 Task: Preview the sponsor button in the repository "JS".
Action: Mouse moved to (1120, 163)
Screenshot: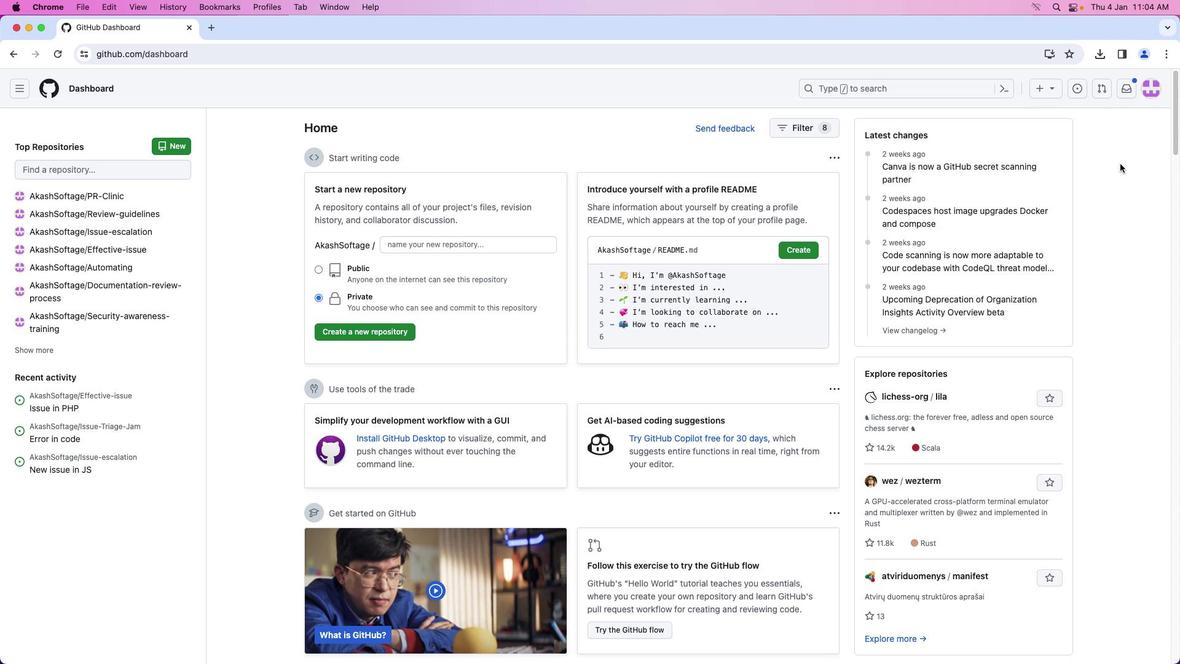 
Action: Mouse pressed left at (1120, 163)
Screenshot: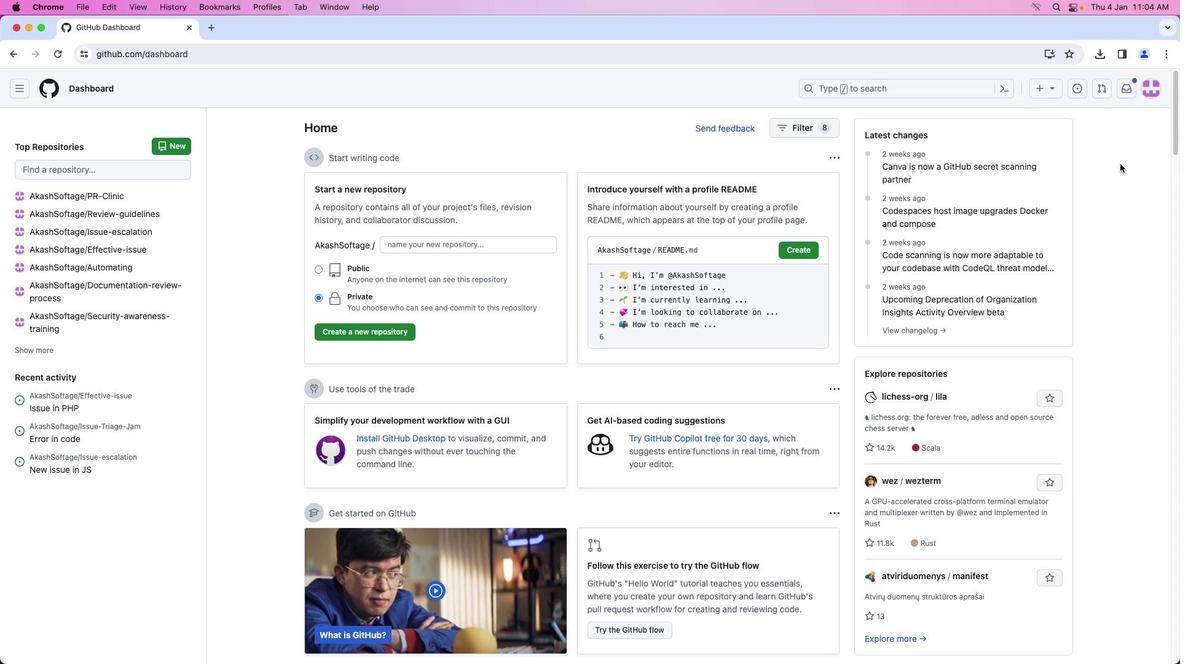 
Action: Mouse moved to (1154, 91)
Screenshot: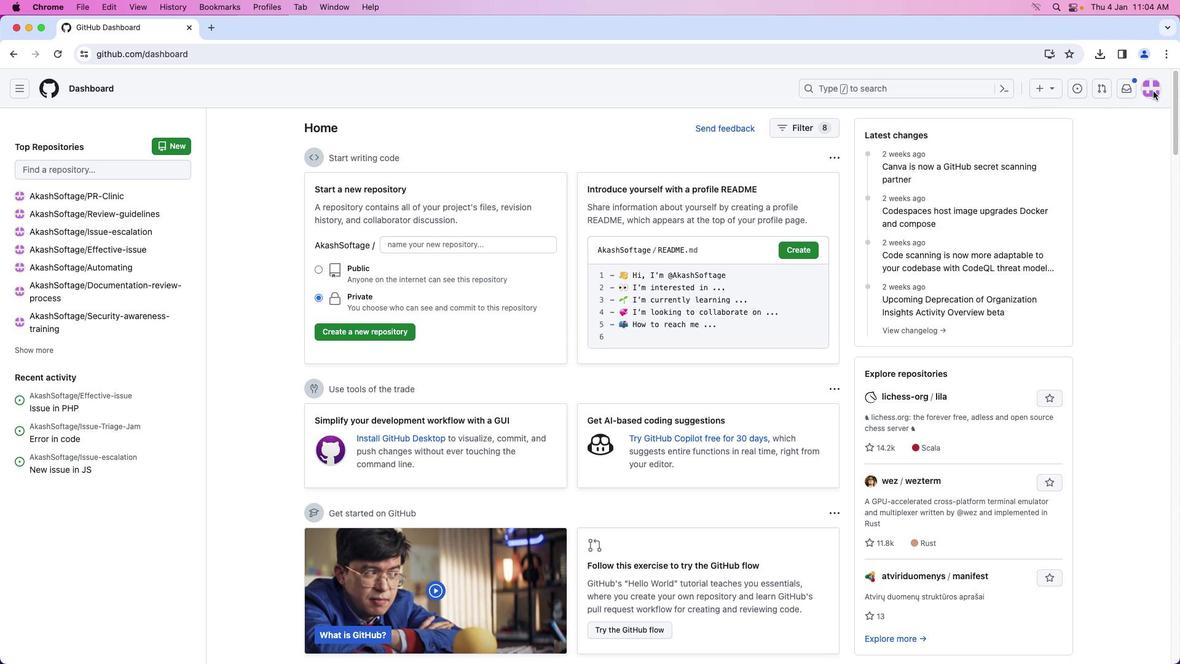 
Action: Mouse pressed left at (1154, 91)
Screenshot: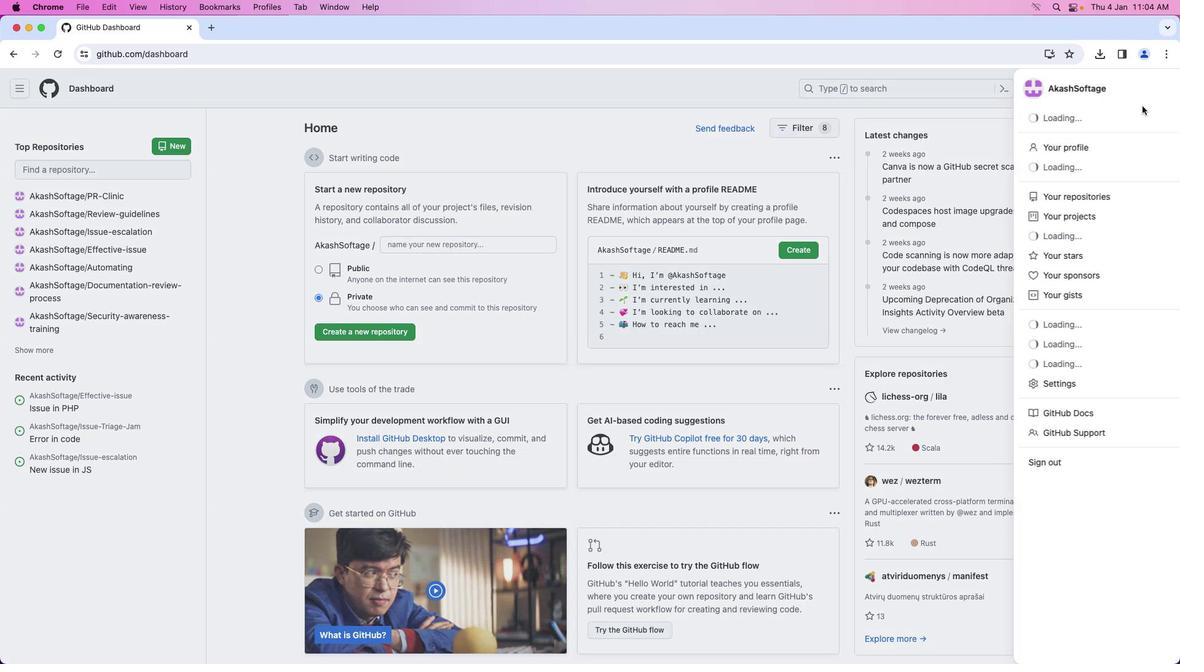 
Action: Mouse moved to (1103, 201)
Screenshot: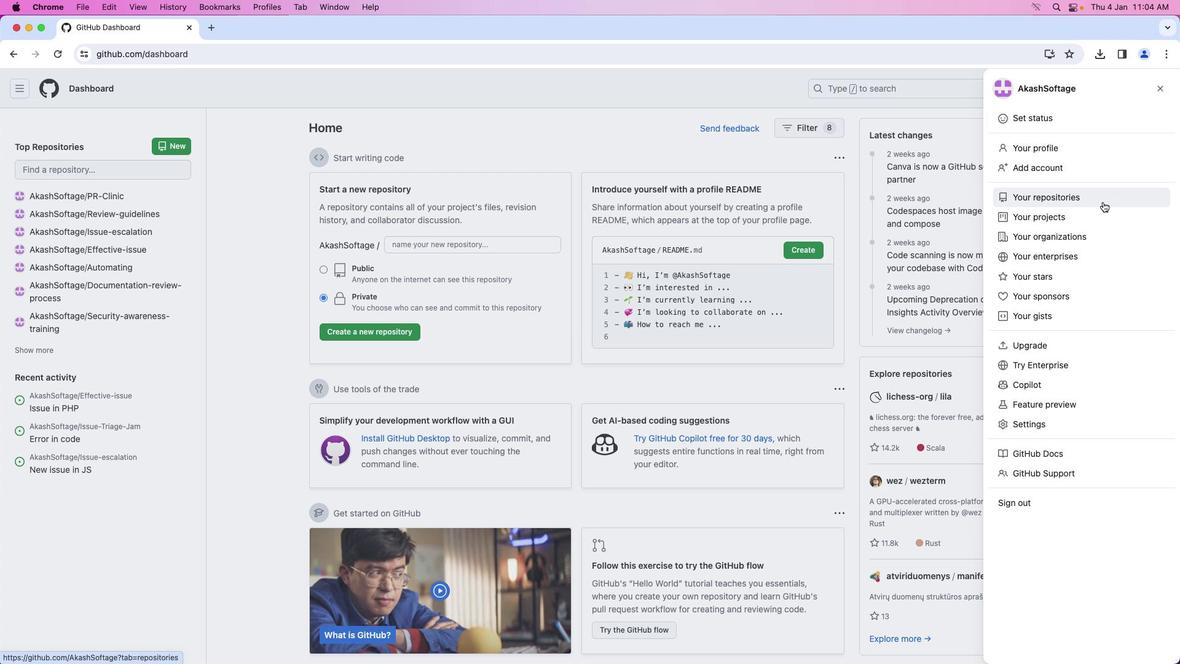 
Action: Mouse pressed left at (1103, 201)
Screenshot: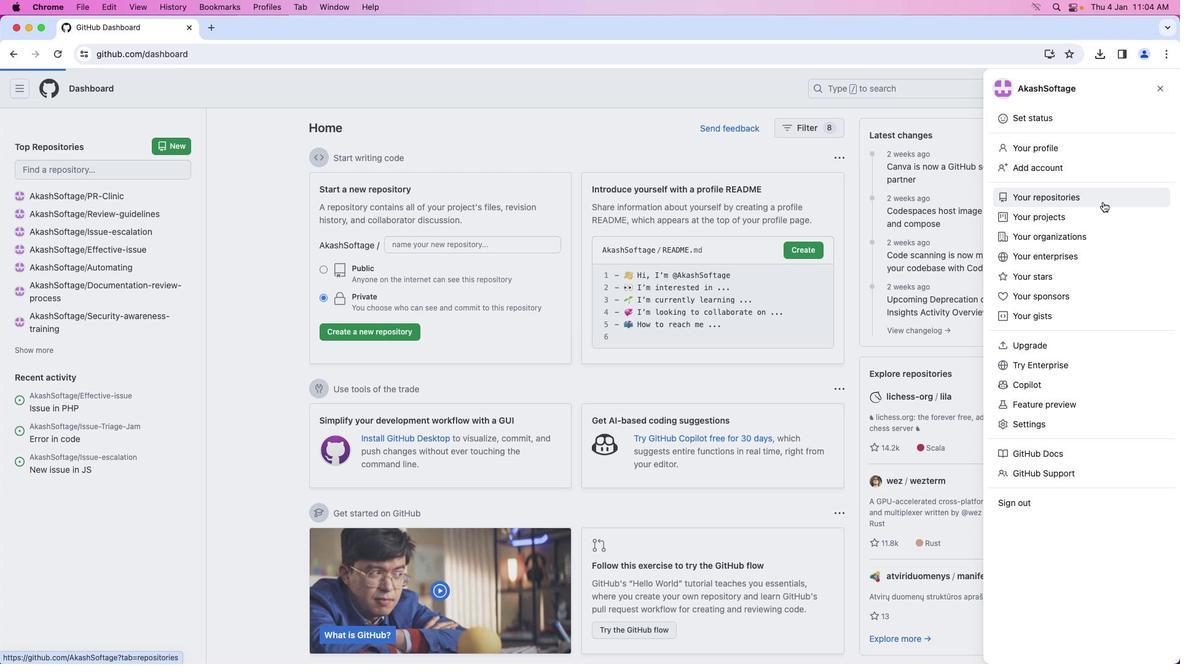 
Action: Mouse moved to (411, 205)
Screenshot: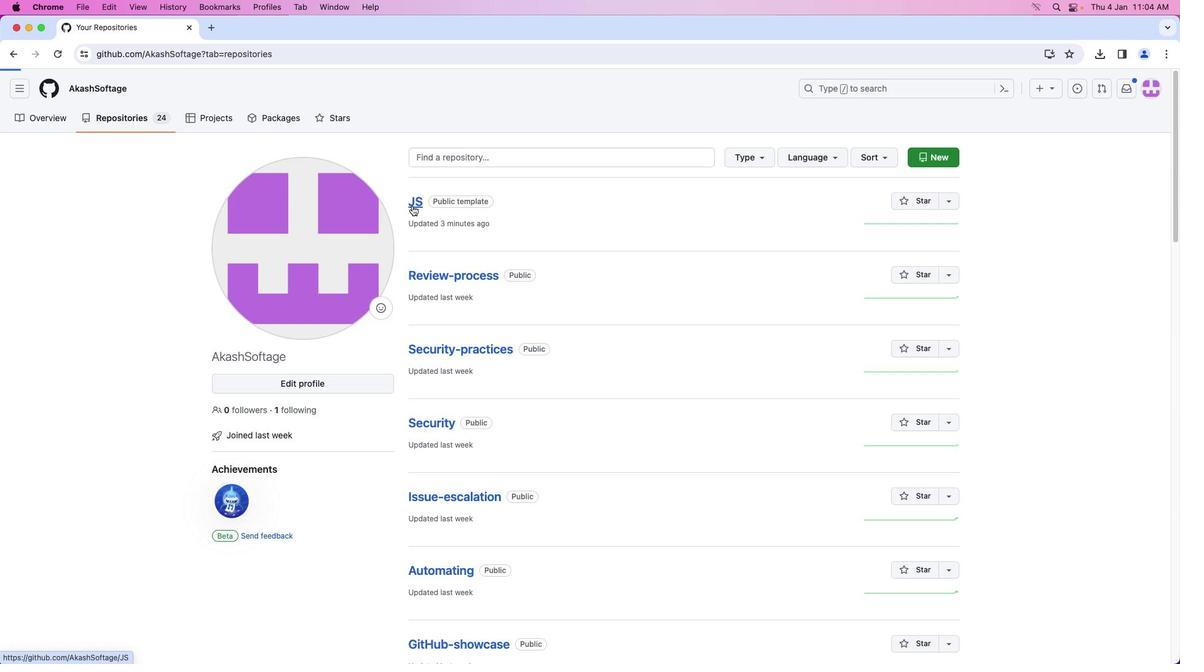 
Action: Mouse pressed left at (411, 205)
Screenshot: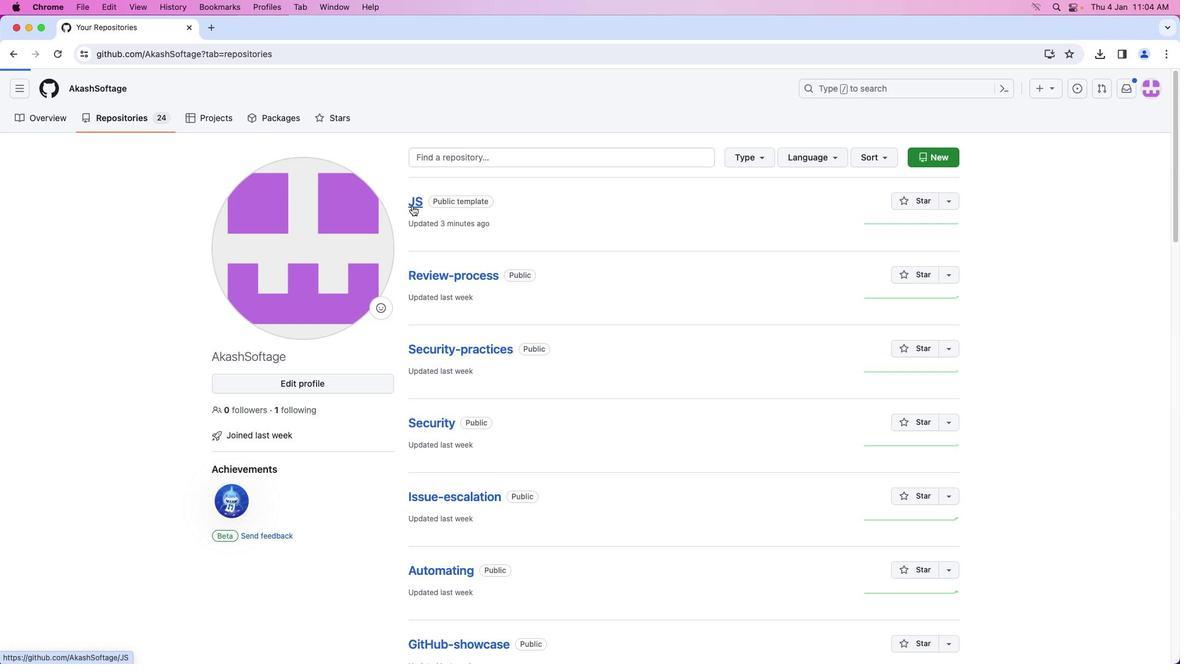 
Action: Mouse moved to (507, 122)
Screenshot: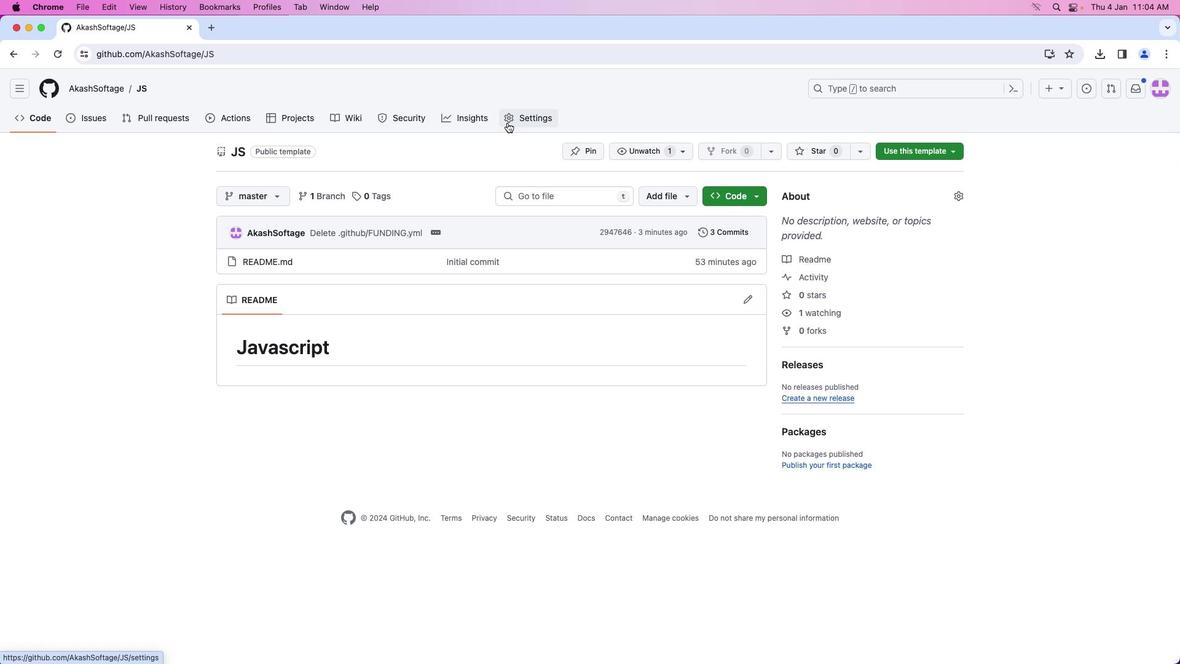 
Action: Mouse pressed left at (507, 122)
Screenshot: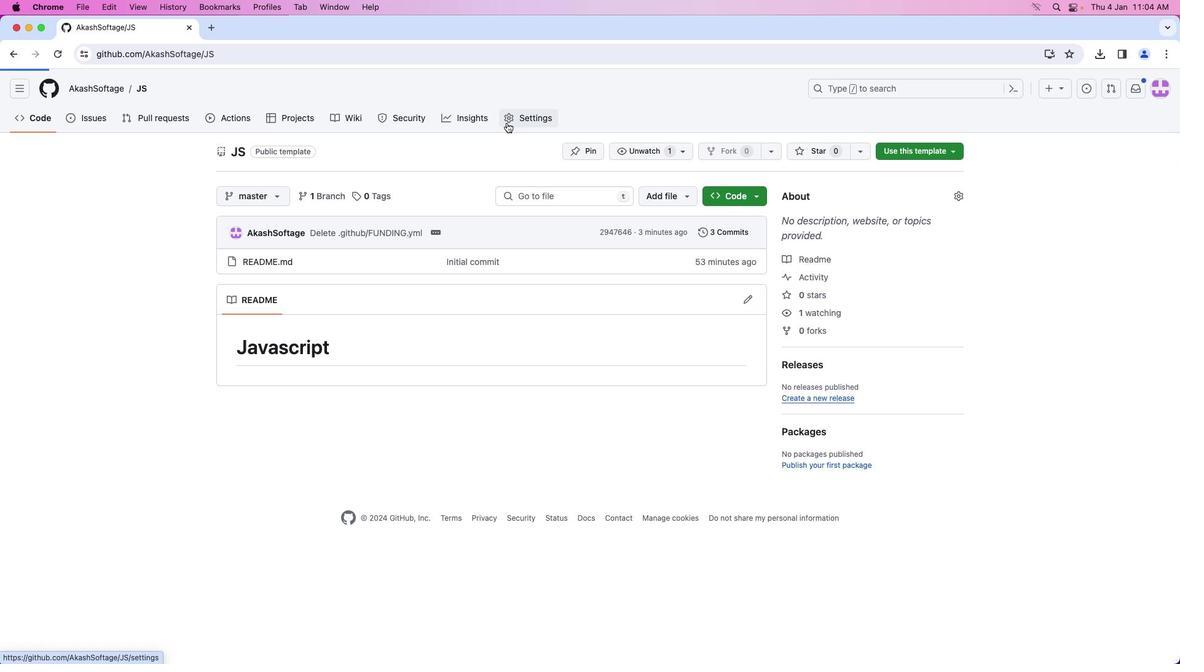 
Action: Mouse moved to (673, 308)
Screenshot: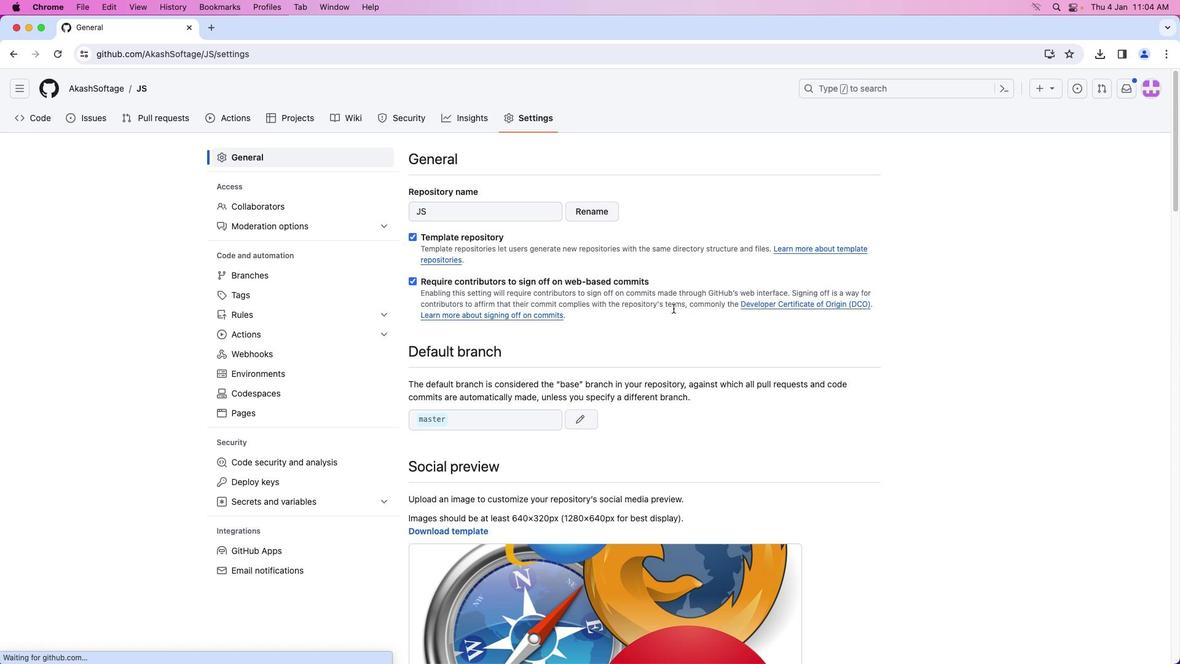
Action: Mouse scrolled (673, 308) with delta (0, 0)
Screenshot: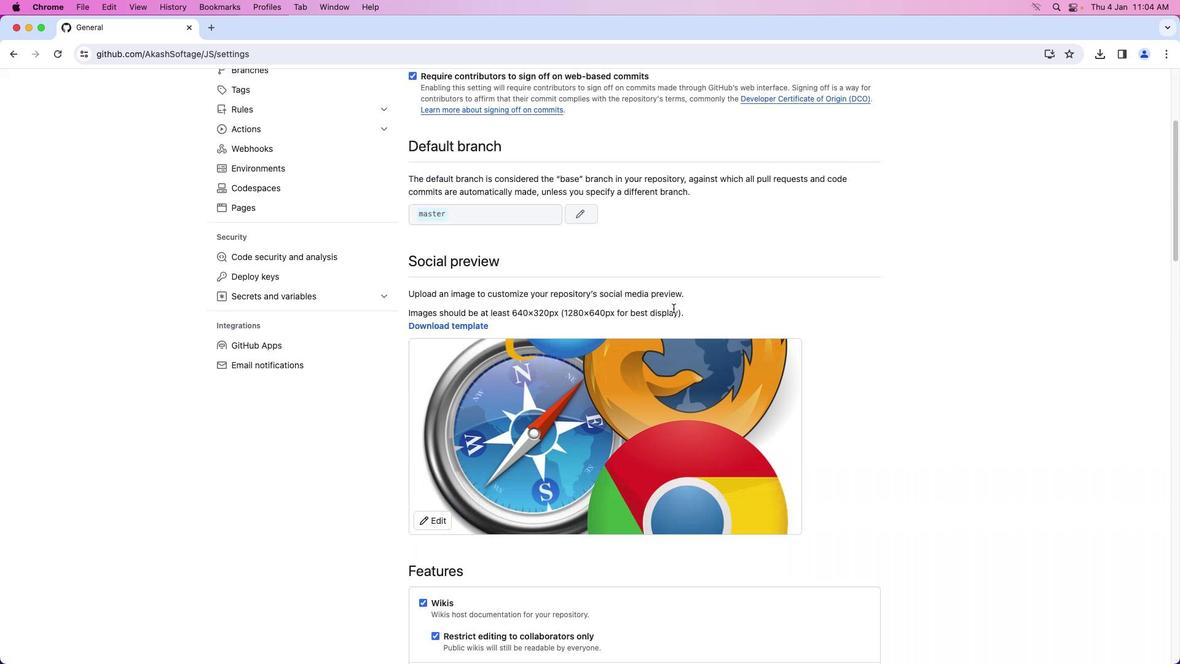 
Action: Mouse scrolled (673, 308) with delta (0, 0)
Screenshot: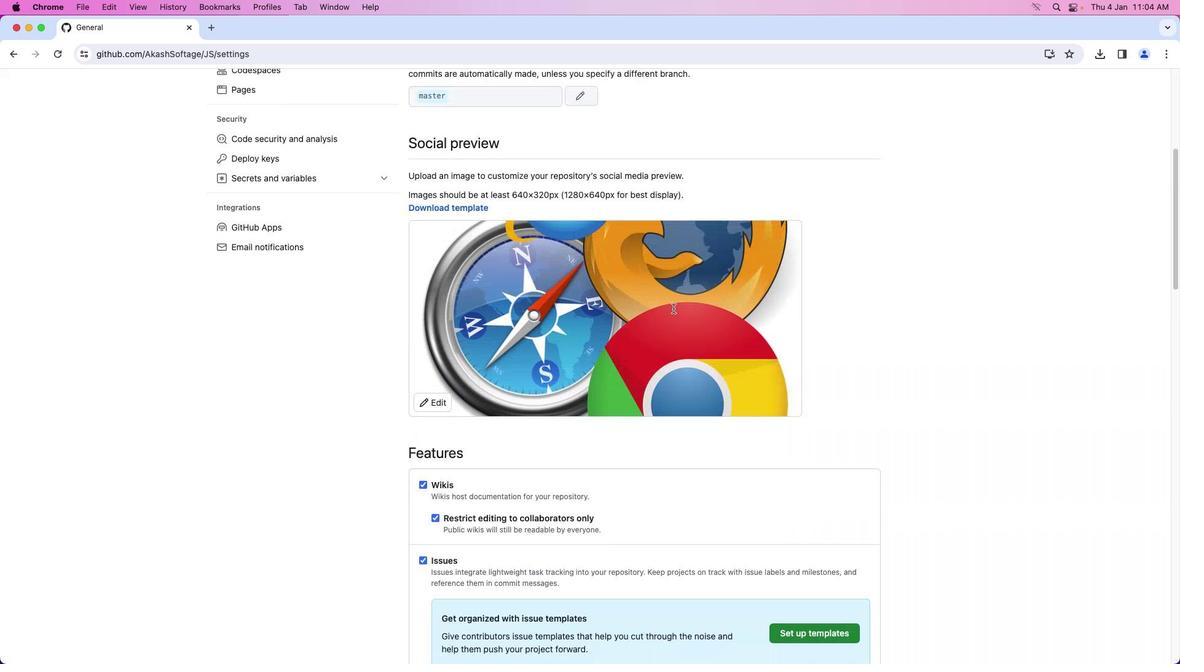 
Action: Mouse scrolled (673, 308) with delta (0, -1)
Screenshot: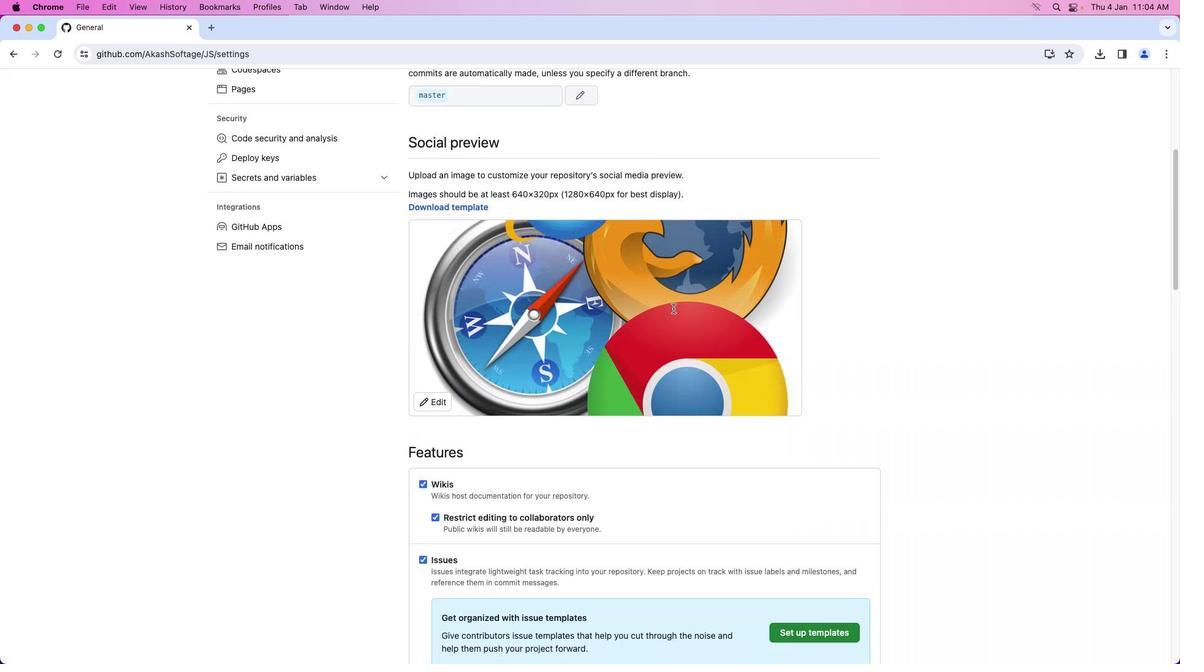
Action: Mouse scrolled (673, 308) with delta (0, -2)
Screenshot: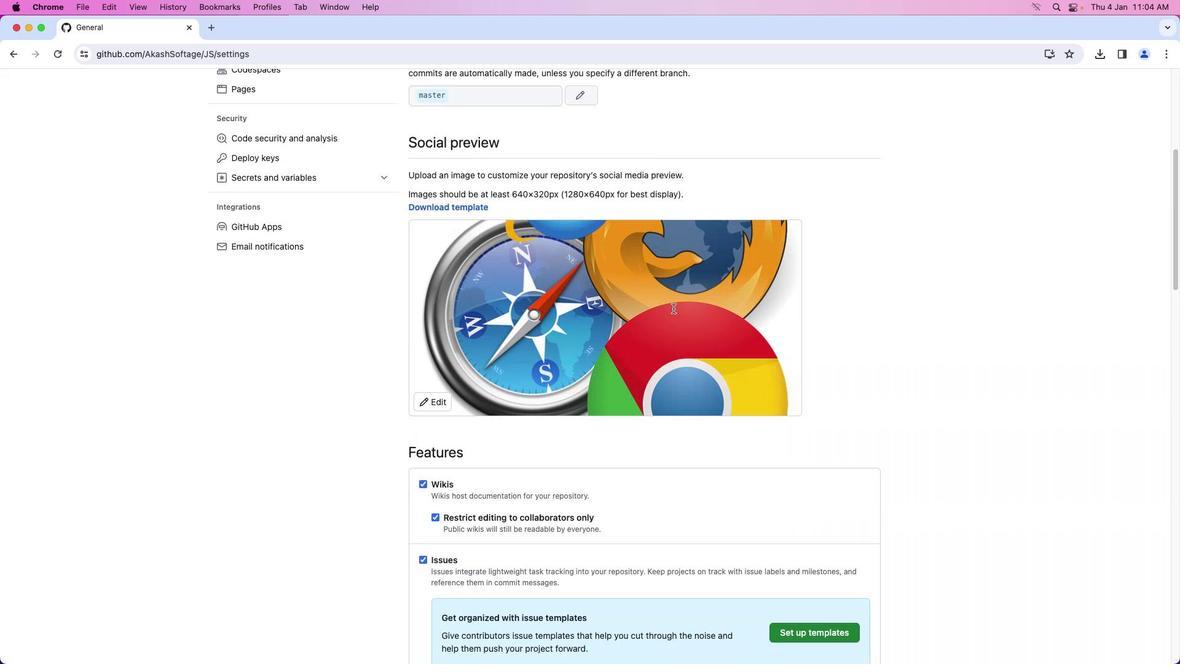 
Action: Mouse scrolled (673, 308) with delta (0, -3)
Screenshot: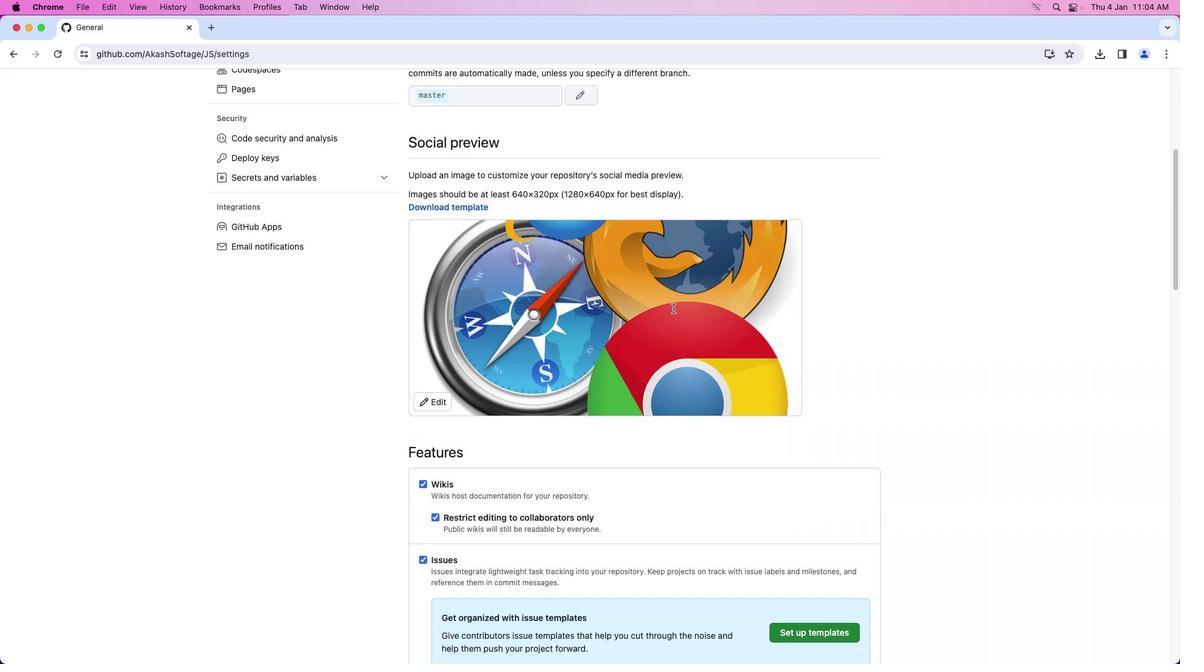 
Action: Mouse scrolled (673, 308) with delta (0, 0)
Screenshot: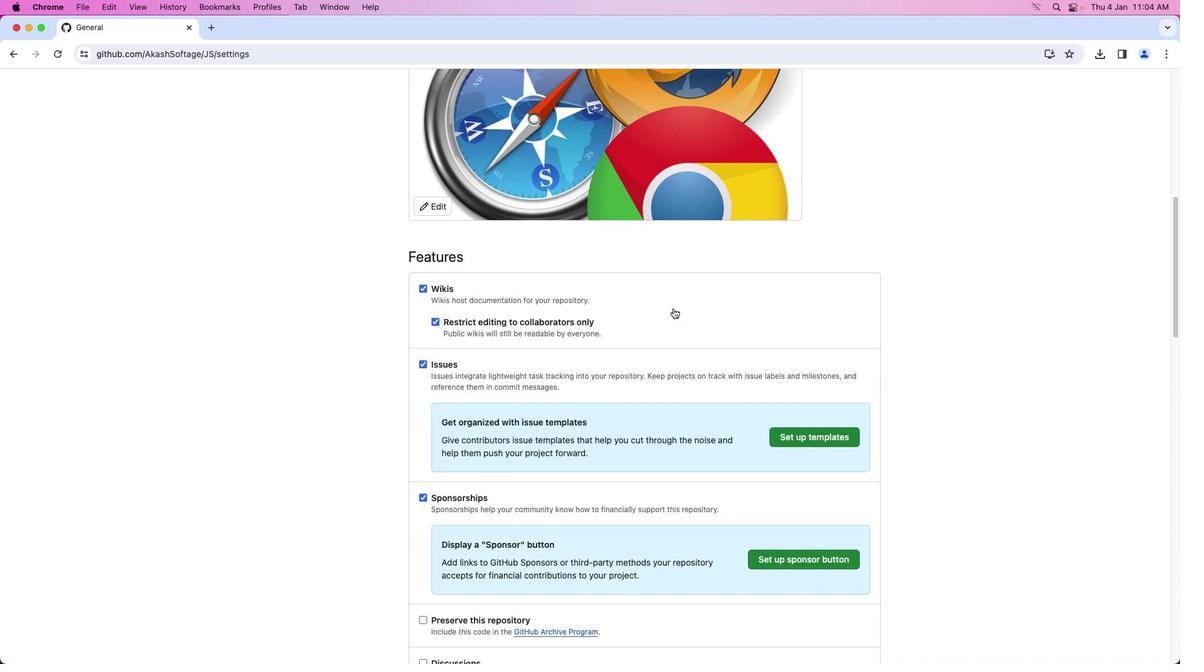 
Action: Mouse scrolled (673, 308) with delta (0, 0)
Screenshot: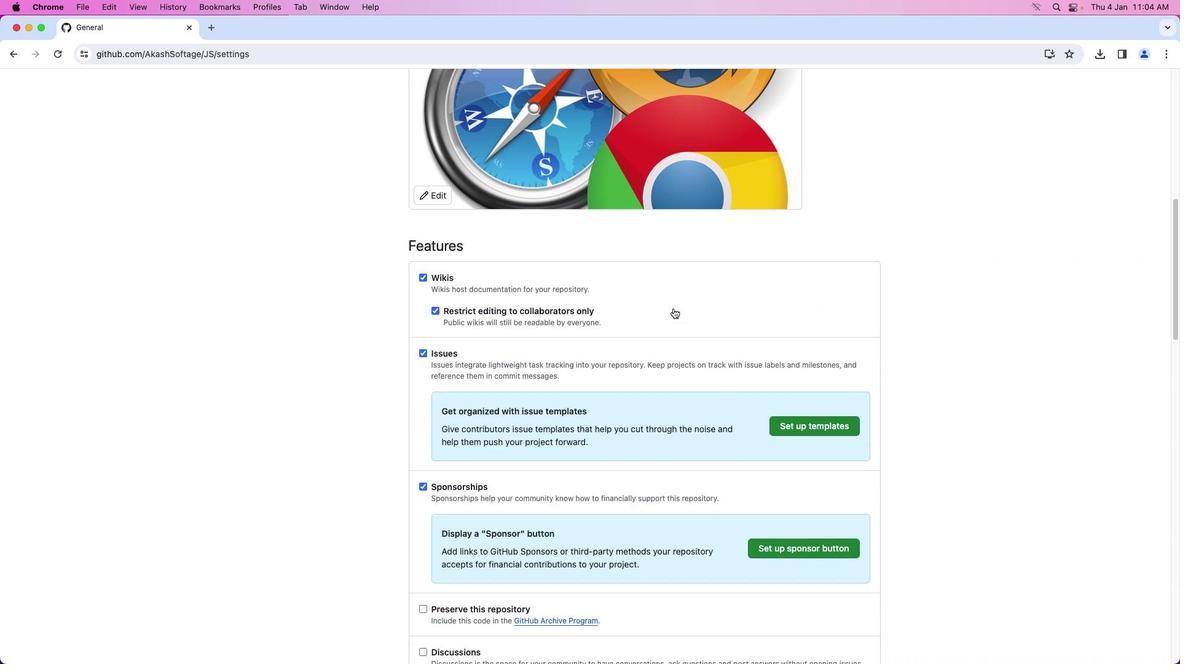 
Action: Mouse scrolled (673, 308) with delta (0, -1)
Screenshot: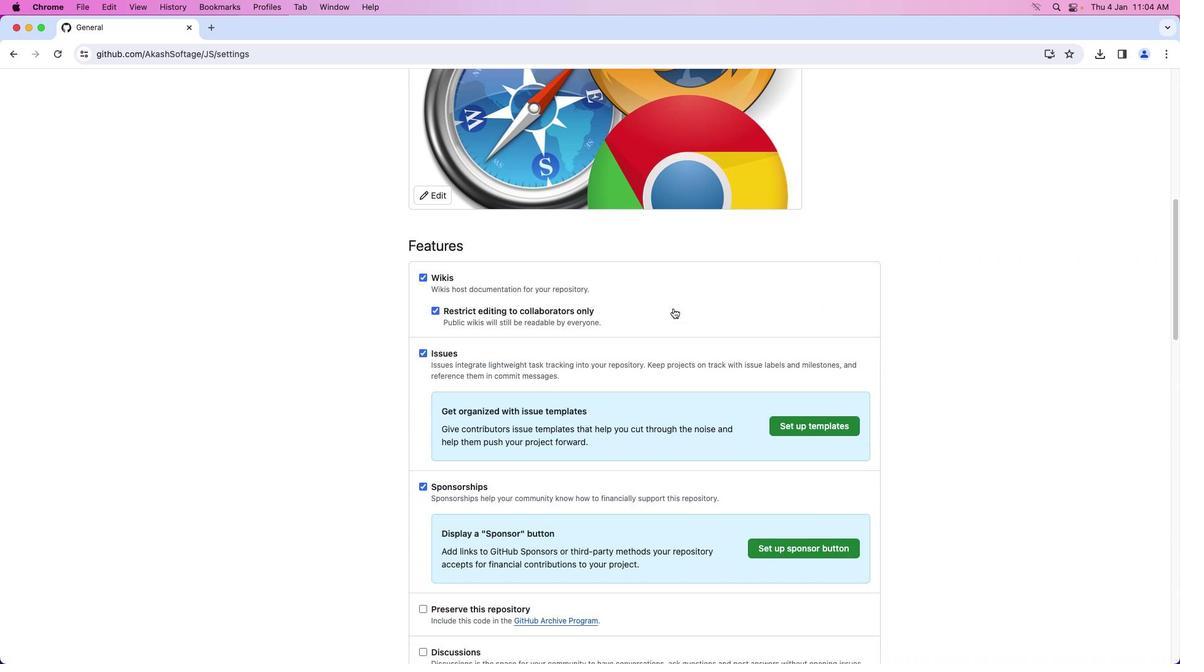 
Action: Mouse scrolled (673, 308) with delta (0, -2)
Screenshot: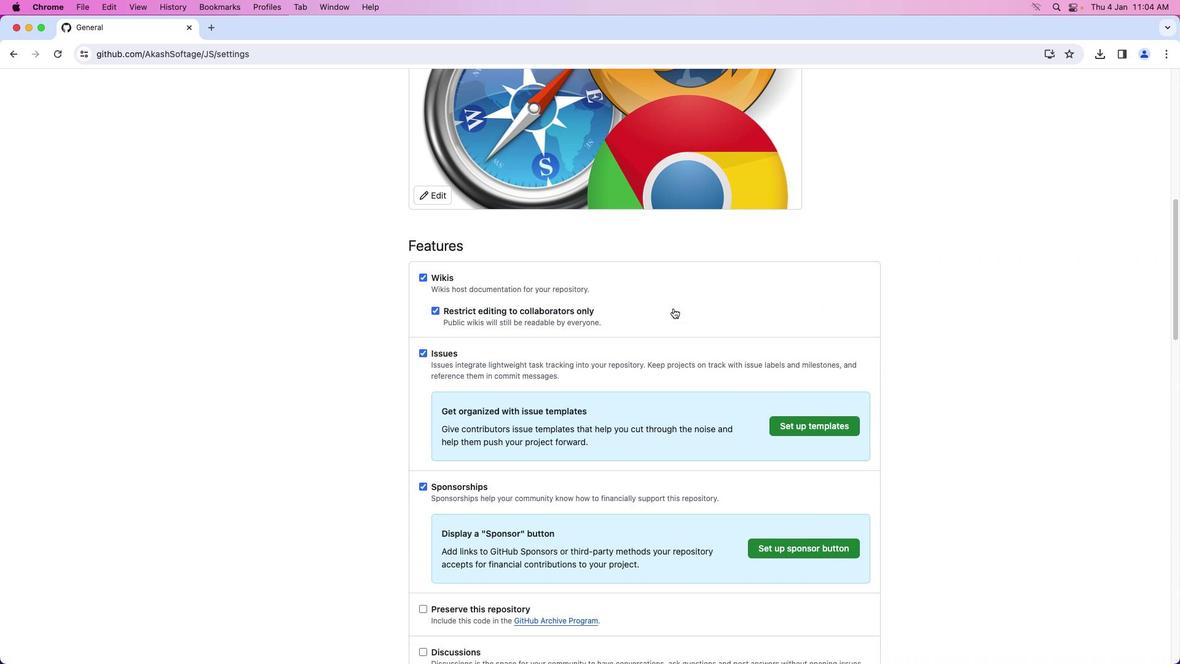 
Action: Mouse scrolled (673, 308) with delta (0, 0)
Screenshot: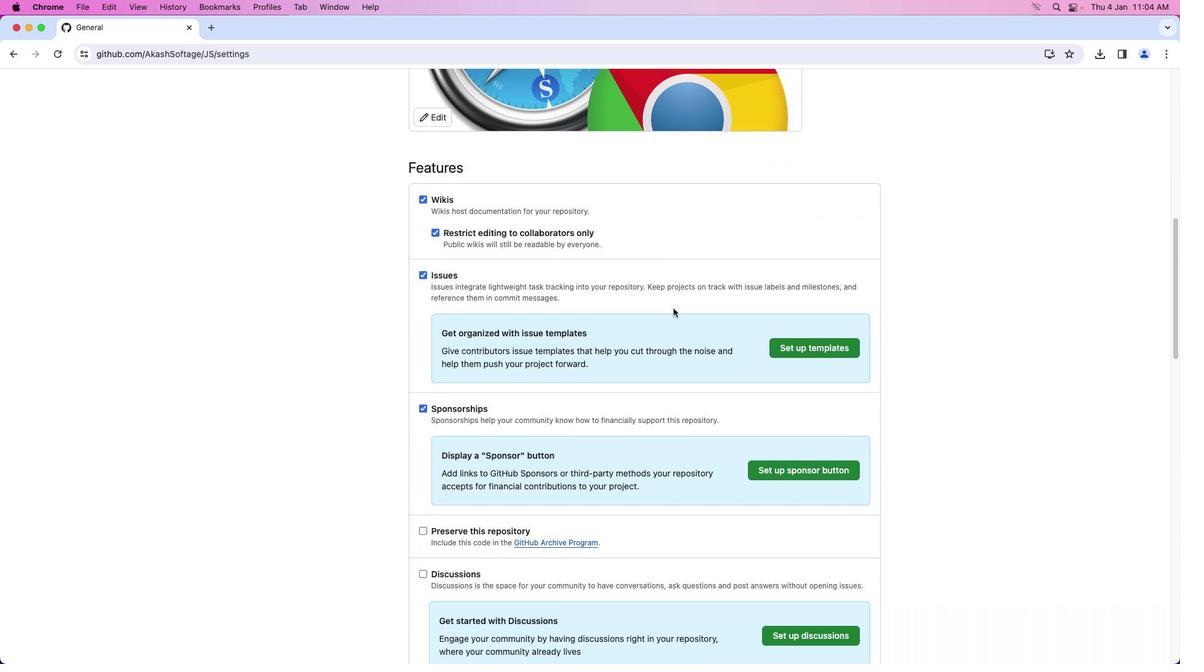 
Action: Mouse scrolled (673, 308) with delta (0, 0)
Screenshot: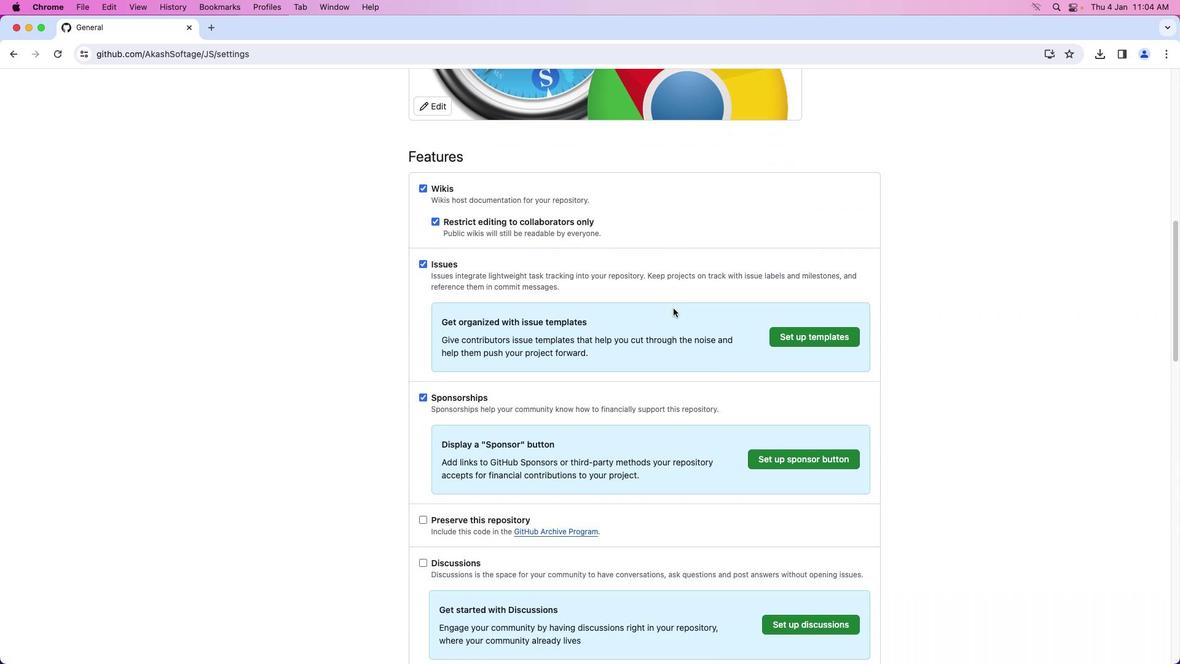 
Action: Mouse scrolled (673, 308) with delta (0, -1)
Screenshot: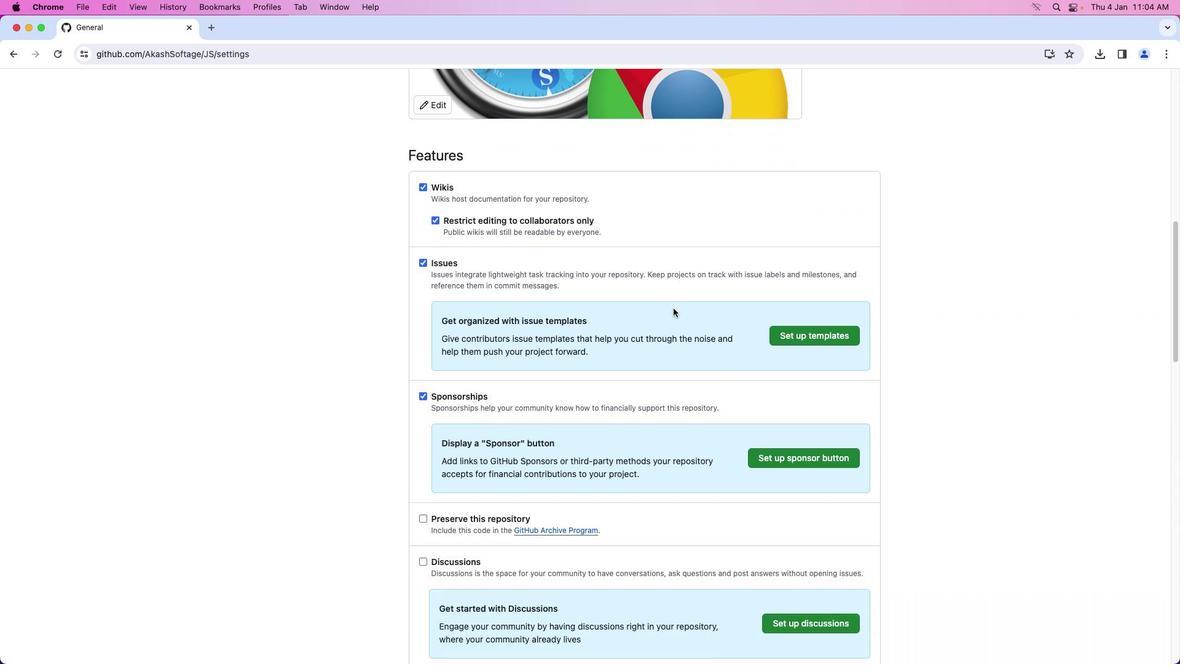 
Action: Mouse moved to (671, 308)
Screenshot: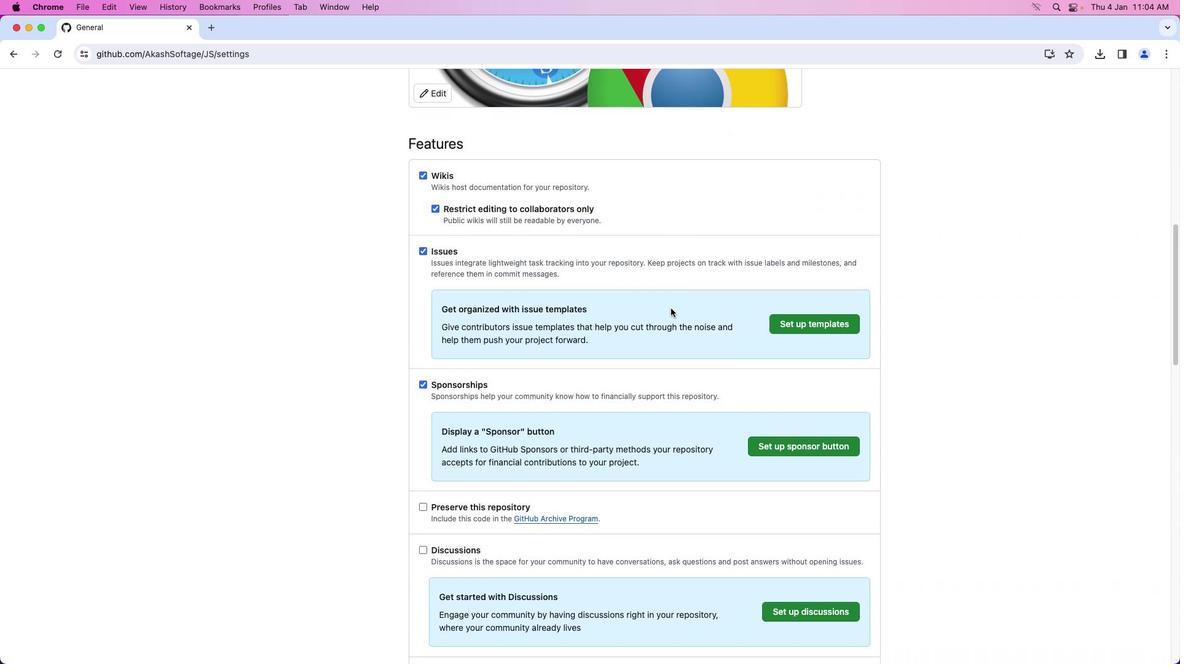 
Action: Mouse scrolled (671, 308) with delta (0, 0)
Screenshot: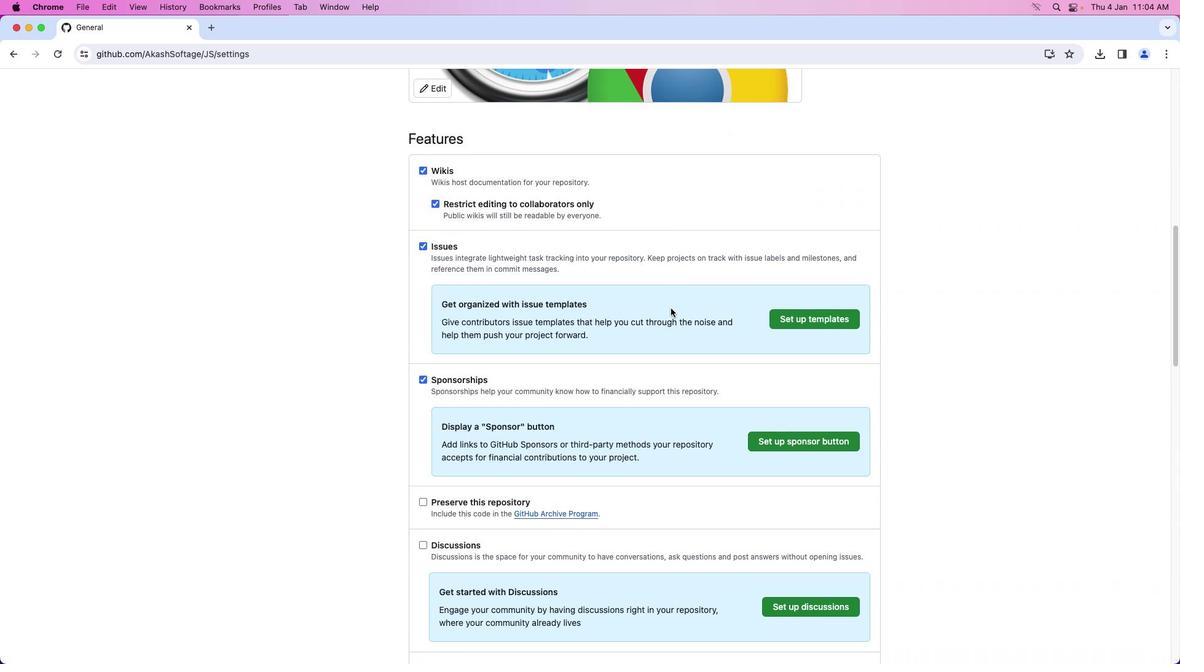
Action: Mouse scrolled (671, 308) with delta (0, 0)
Screenshot: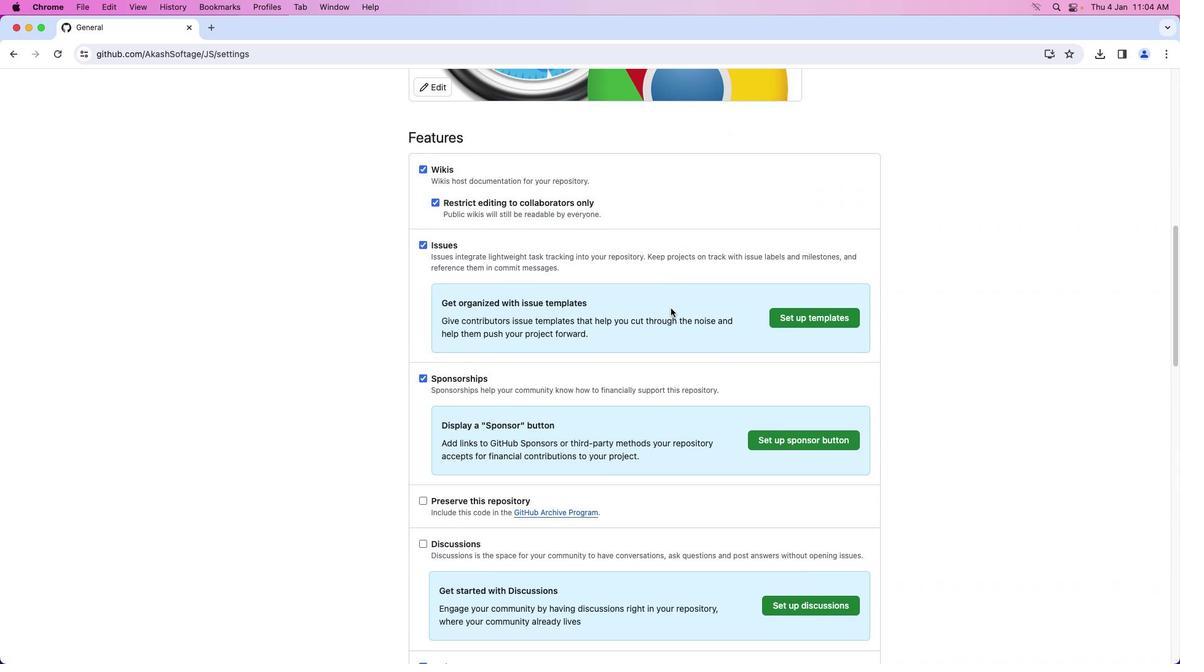 
Action: Mouse moved to (776, 440)
Screenshot: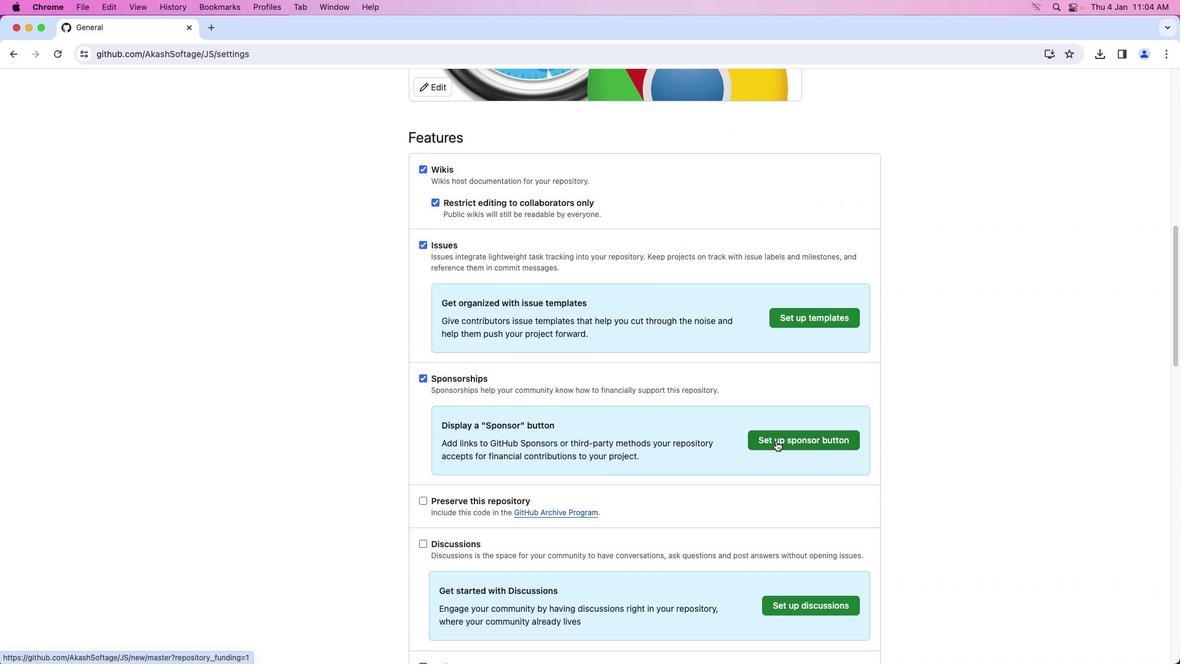 
Action: Mouse pressed left at (776, 440)
Screenshot: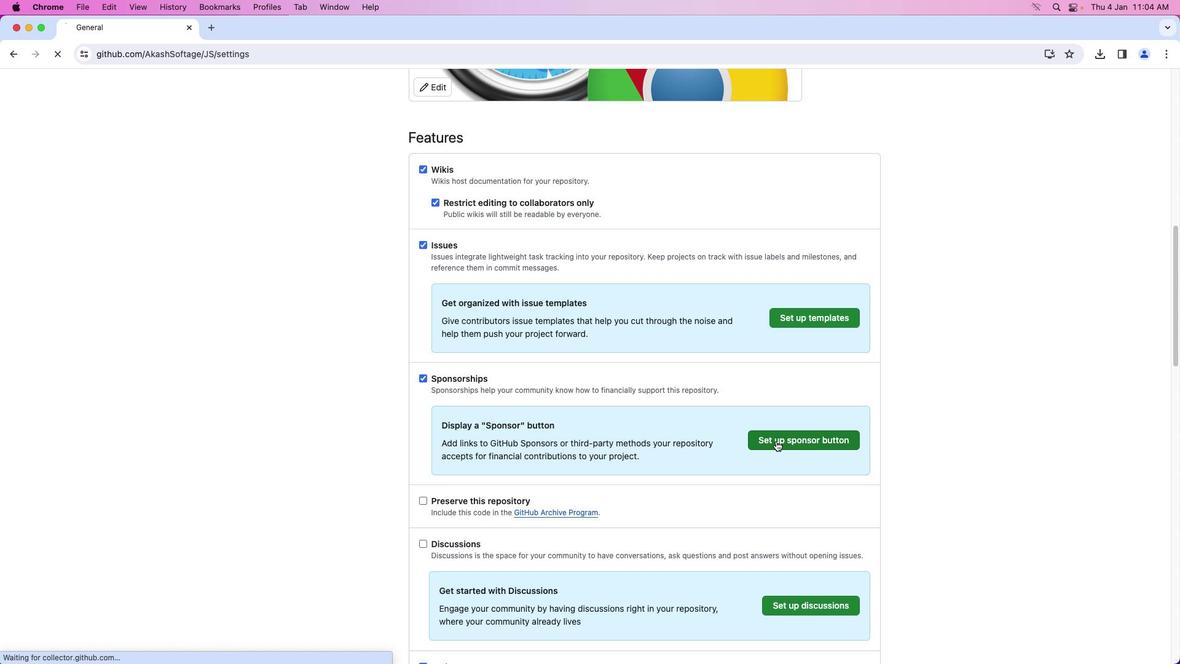 
Action: Mouse moved to (73, 231)
Screenshot: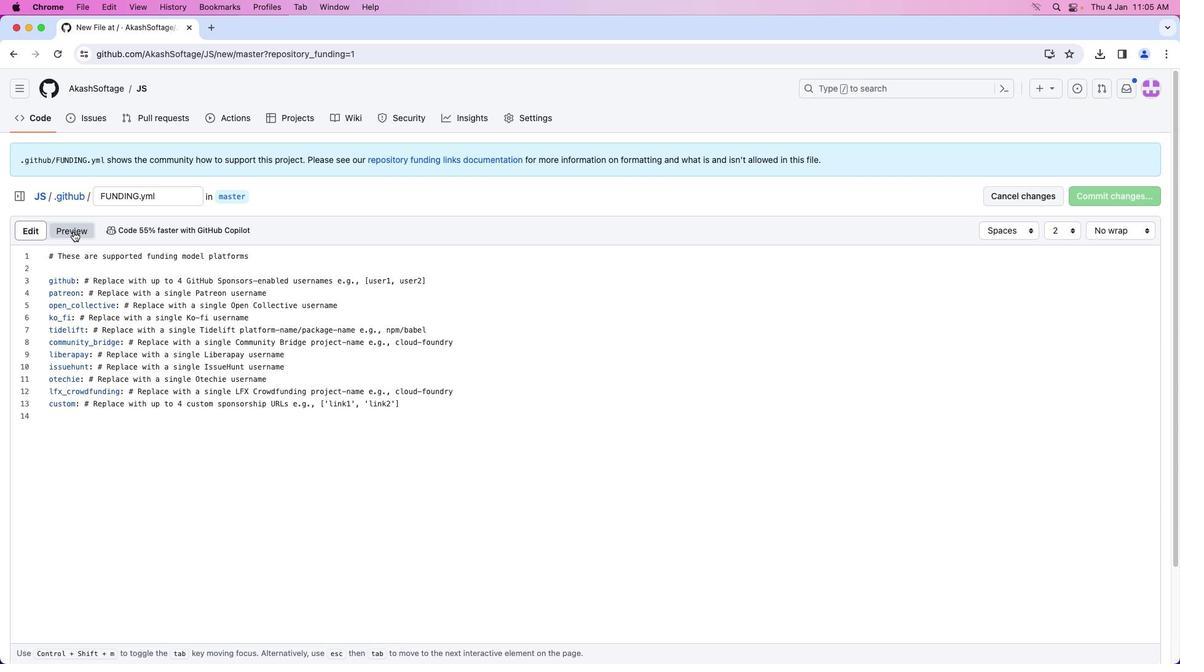 
Action: Mouse pressed left at (73, 231)
Screenshot: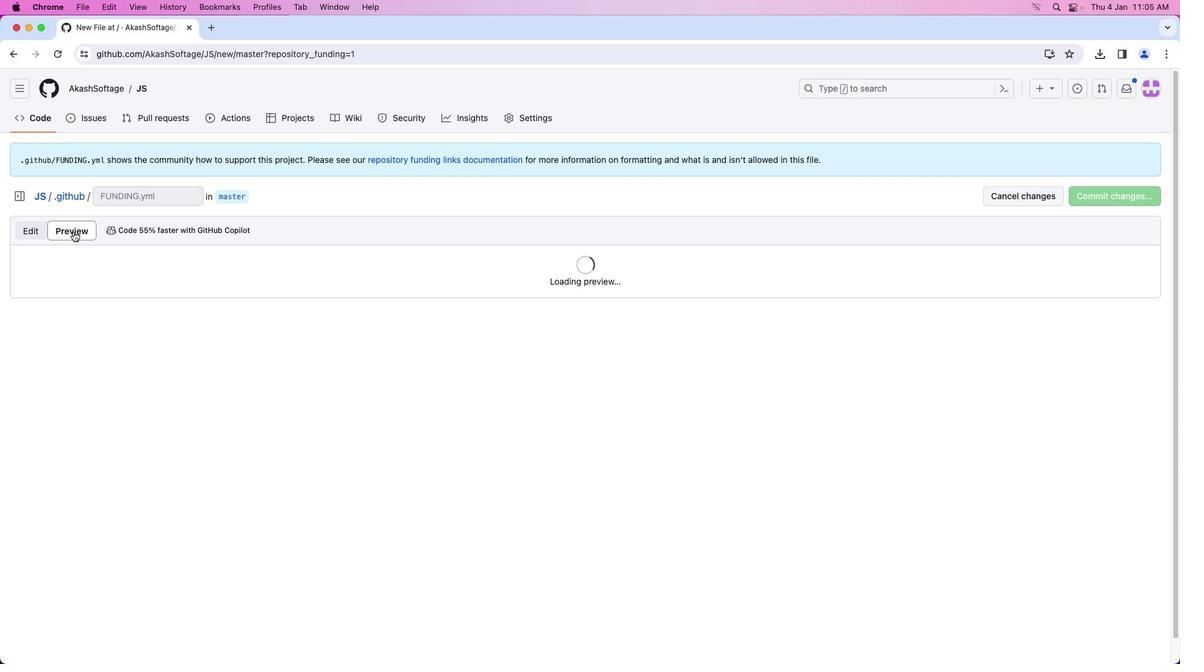 
